 Task: Create a invoice object.
Action: Mouse moved to (727, 57)
Screenshot: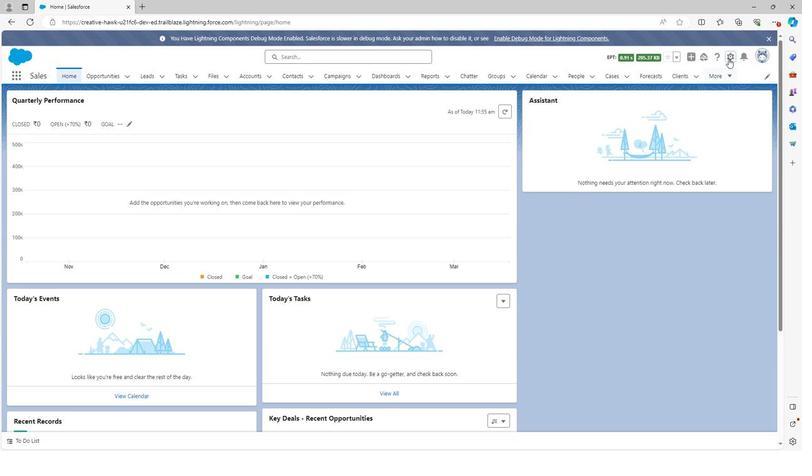 
Action: Mouse pressed left at (727, 57)
Screenshot: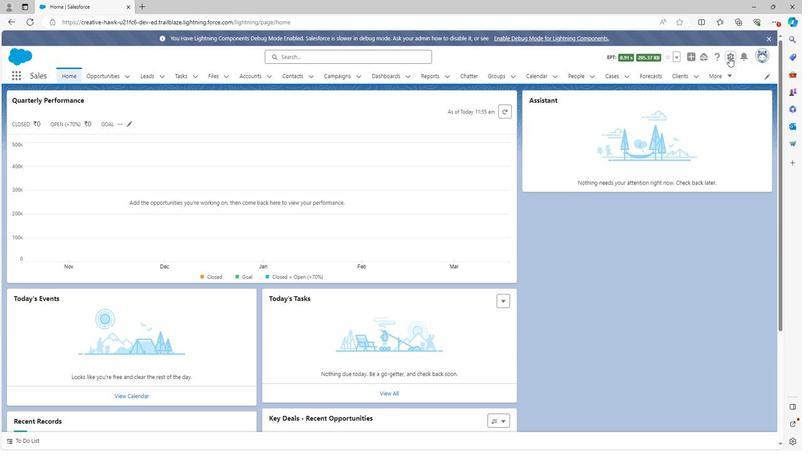 
Action: Mouse moved to (695, 80)
Screenshot: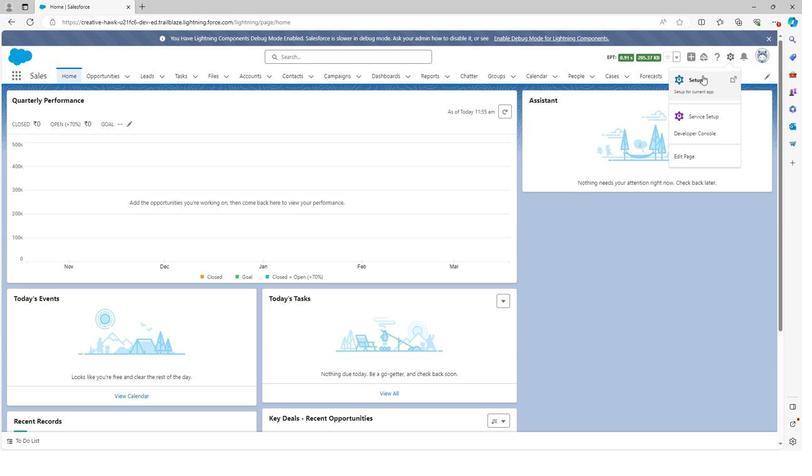 
Action: Mouse pressed left at (695, 80)
Screenshot: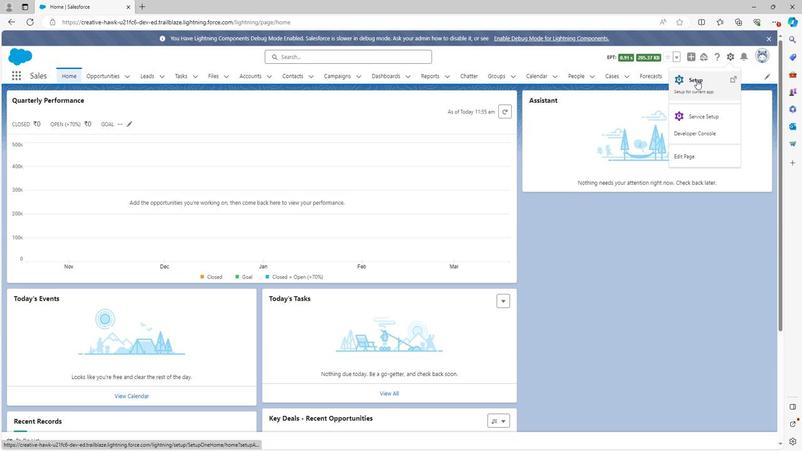 
Action: Mouse moved to (100, 77)
Screenshot: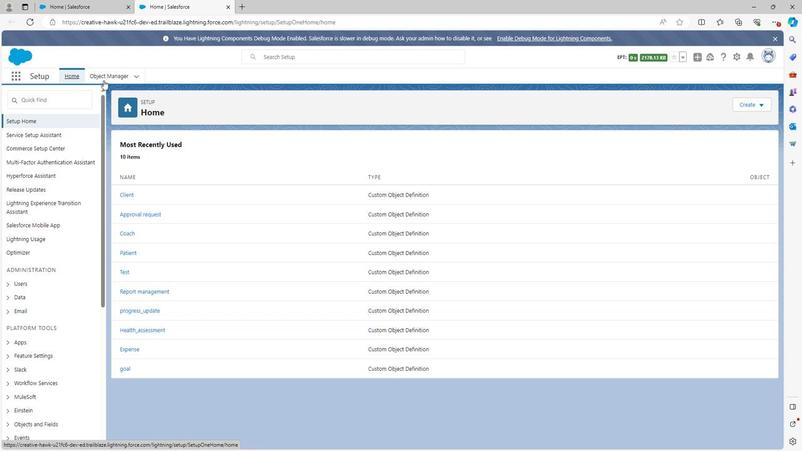 
Action: Mouse pressed left at (100, 77)
Screenshot: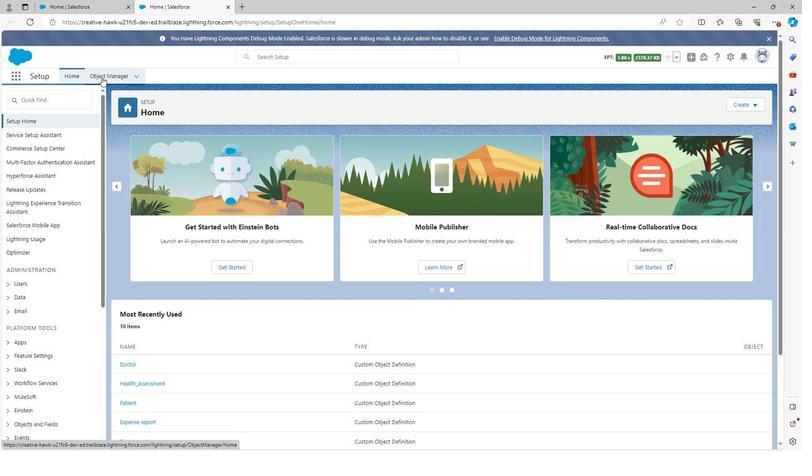 
Action: Mouse moved to (740, 108)
Screenshot: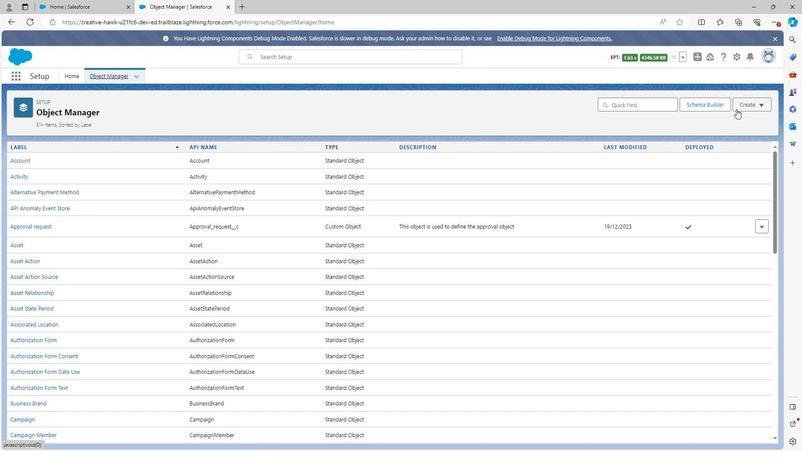 
Action: Mouse pressed left at (740, 108)
Screenshot: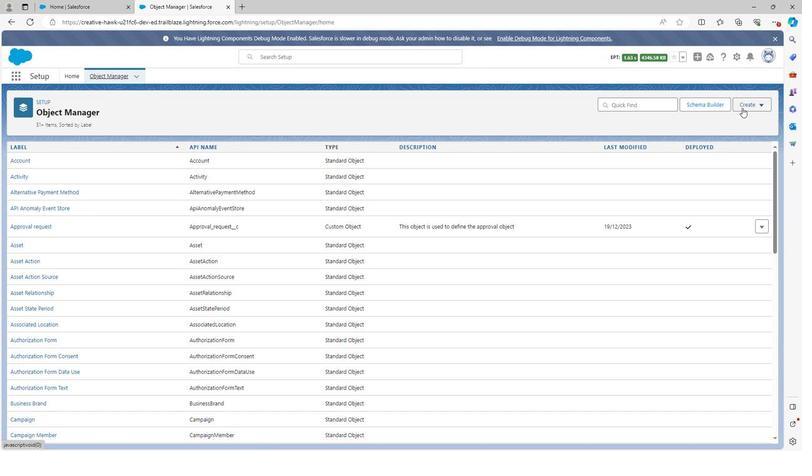 
Action: Mouse moved to (713, 128)
Screenshot: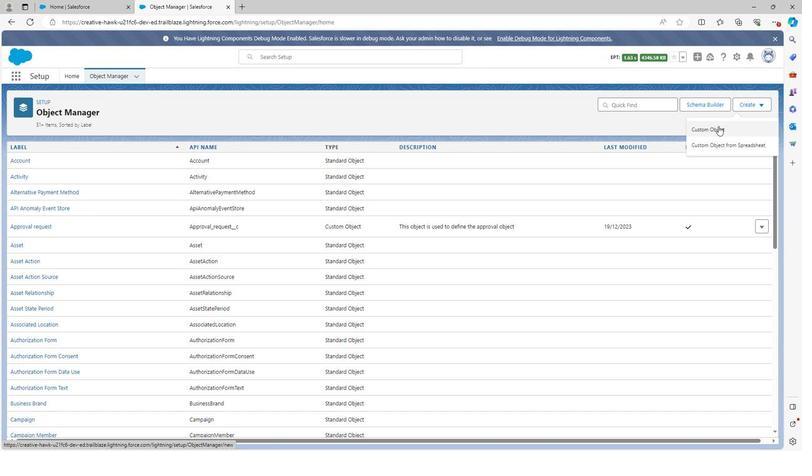 
Action: Mouse pressed left at (713, 128)
Screenshot: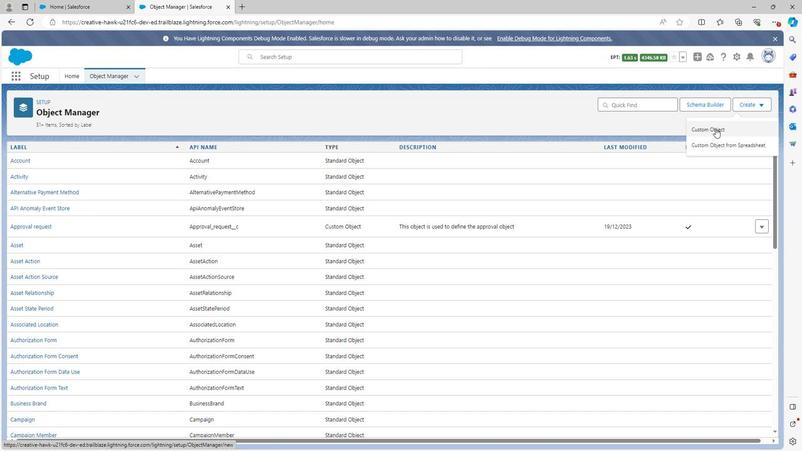 
Action: Mouse moved to (208, 216)
Screenshot: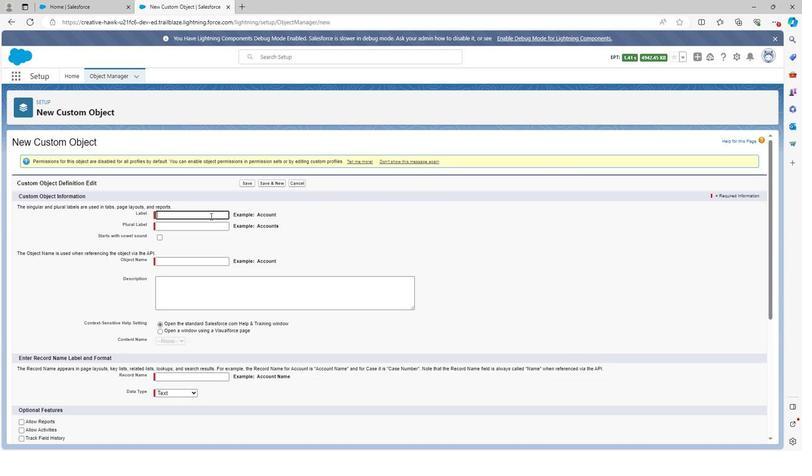 
Action: Mouse pressed left at (208, 216)
Screenshot: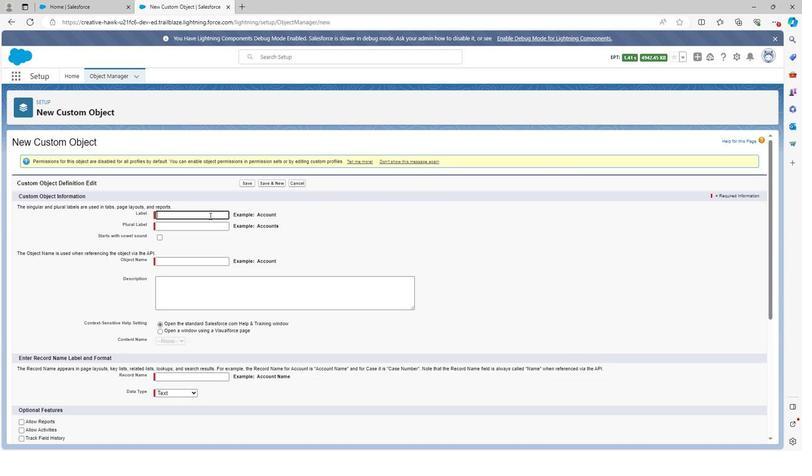 
Action: Key pressed <Key.shift><Key.shift><Key.shift><Key.shift><Key.shift>Invoice
Screenshot: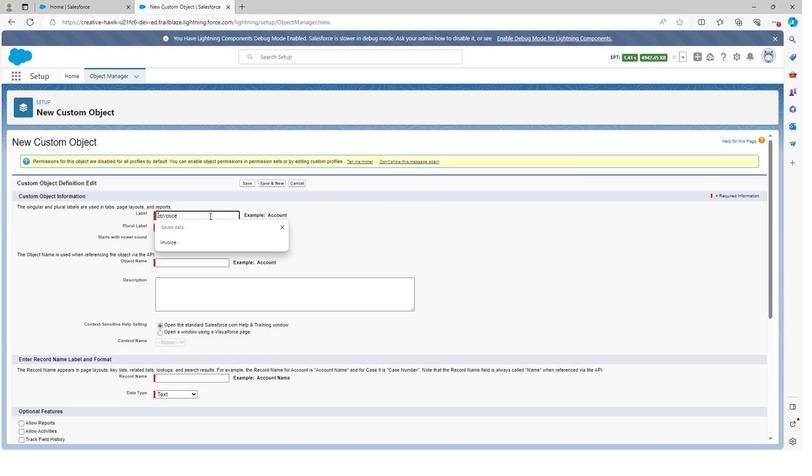 
Action: Mouse moved to (287, 236)
Screenshot: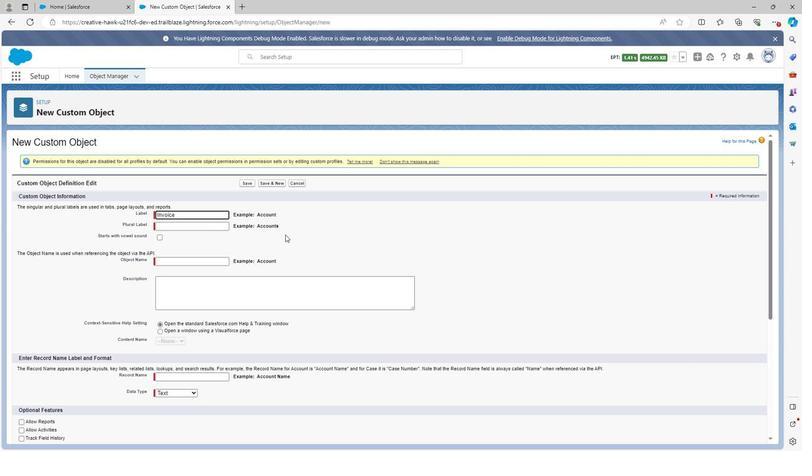 
Action: Mouse pressed left at (287, 236)
Screenshot: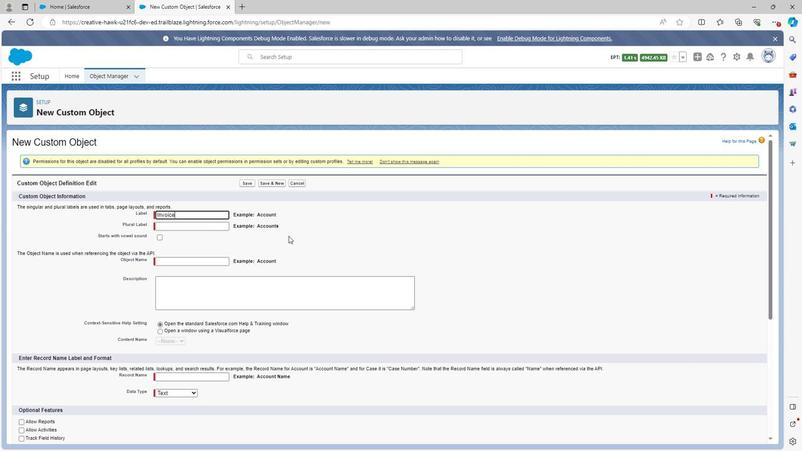 
Action: Mouse moved to (213, 230)
Screenshot: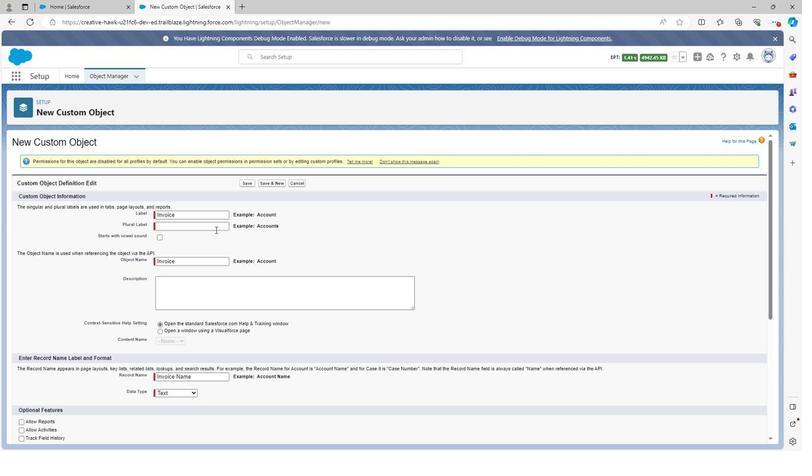 
Action: Mouse pressed left at (213, 230)
Screenshot: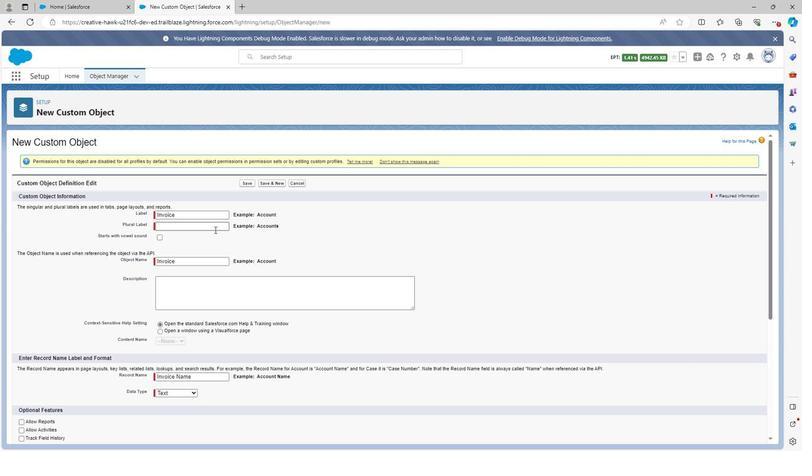 
Action: Key pressed <Key.shift>Invoices
Screenshot: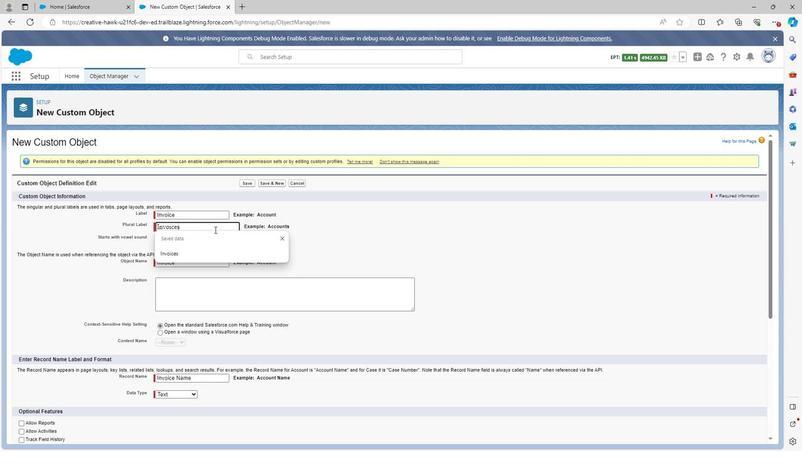 
Action: Mouse moved to (203, 287)
Screenshot: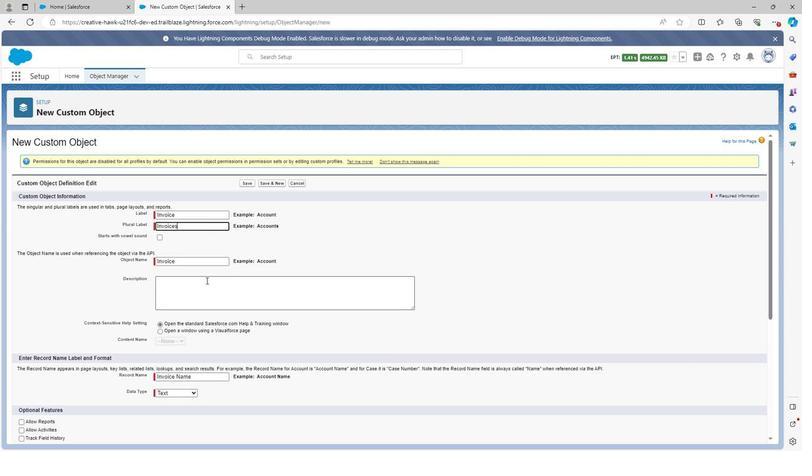 
Action: Mouse pressed left at (203, 287)
Screenshot: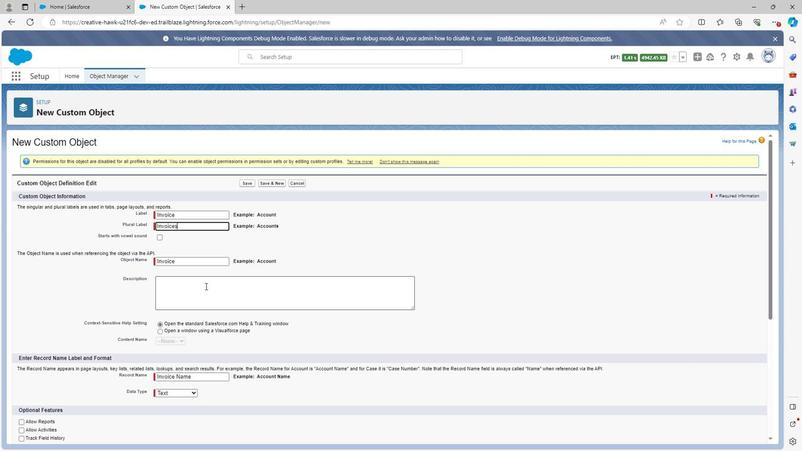 
Action: Key pressed <Key.shift>Invoice<Key.space>object<Key.space>
Screenshot: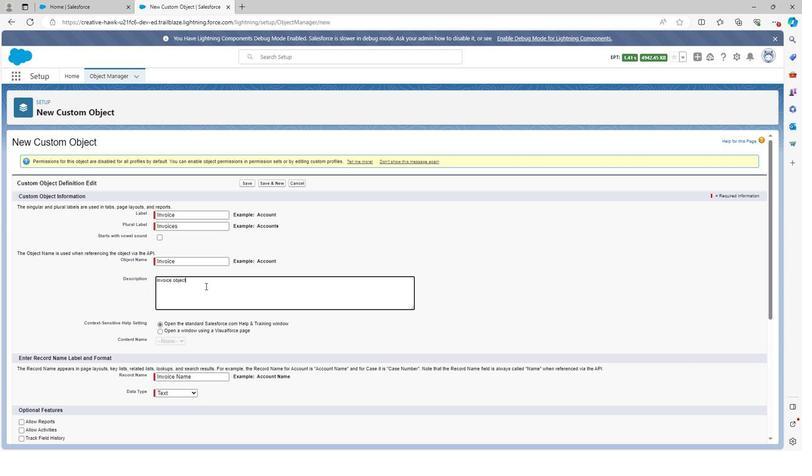 
Action: Mouse moved to (203, 287)
Screenshot: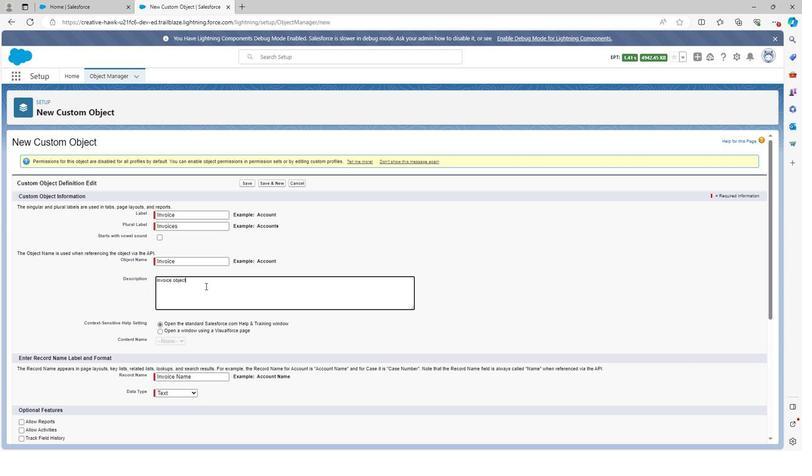 
Action: Key pressed is<Key.space>used<Key.space>to<Key.space>define<Key.space>the<Key.space>billing<Key.space>information<Key.space>of<Key.space>appointment
Screenshot: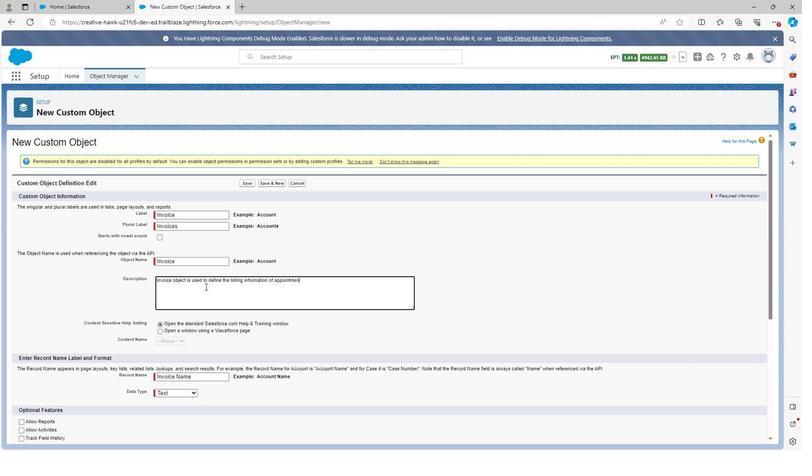 
Action: Mouse scrolled (203, 287) with delta (0, 0)
Screenshot: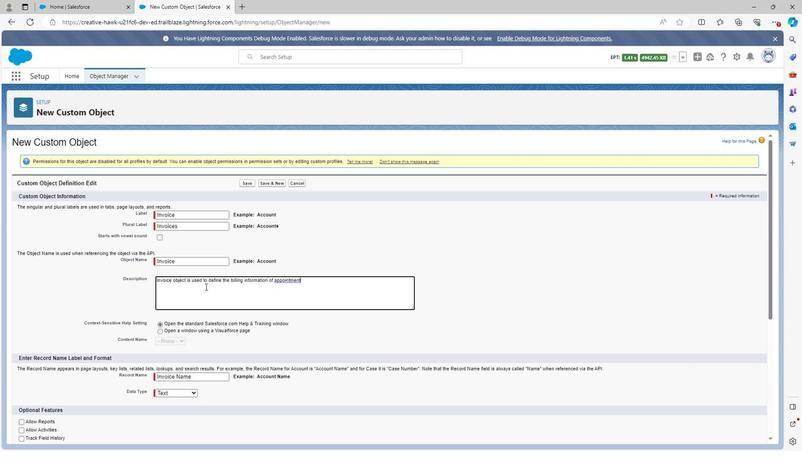 
Action: Mouse scrolled (203, 287) with delta (0, 0)
Screenshot: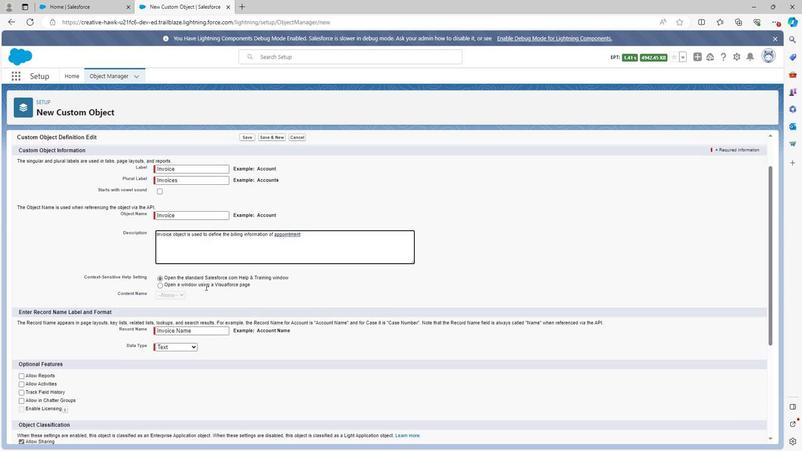 
Action: Mouse moved to (20, 326)
Screenshot: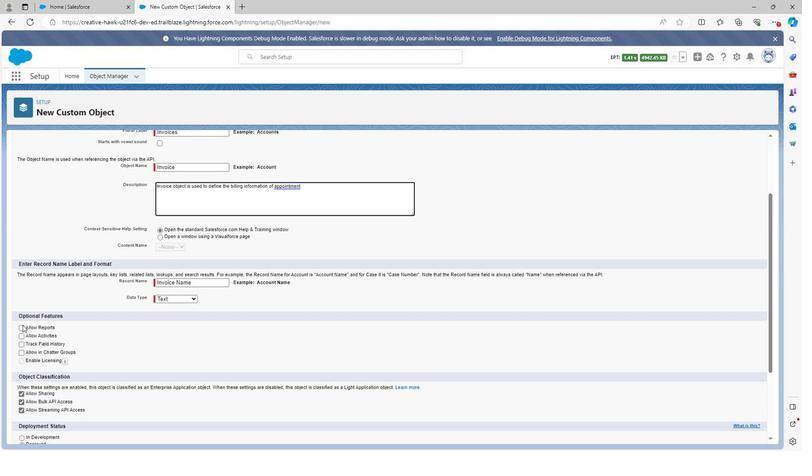 
Action: Mouse pressed left at (20, 326)
Screenshot: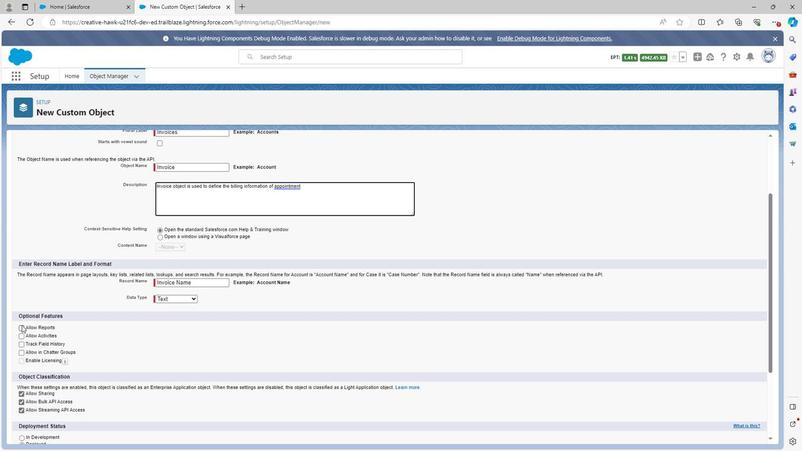 
Action: Mouse moved to (19, 337)
Screenshot: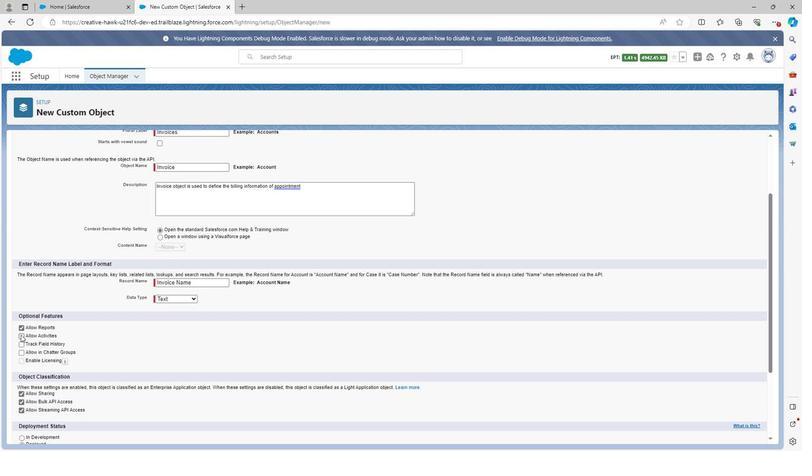 
Action: Mouse pressed left at (19, 337)
Screenshot: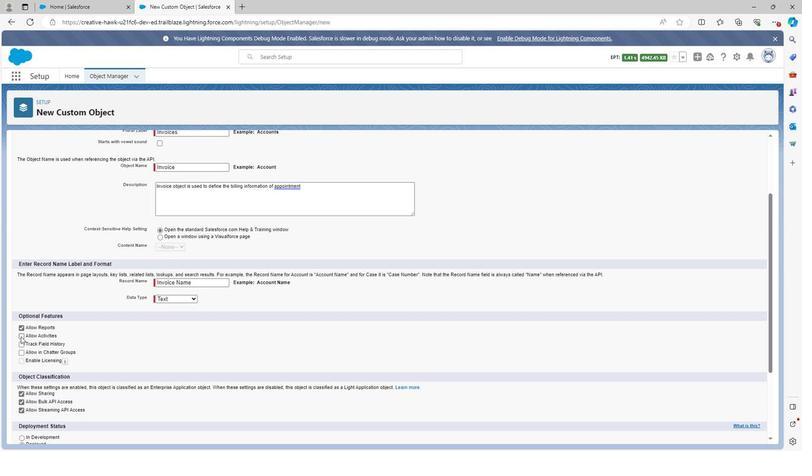
Action: Mouse moved to (21, 346)
Screenshot: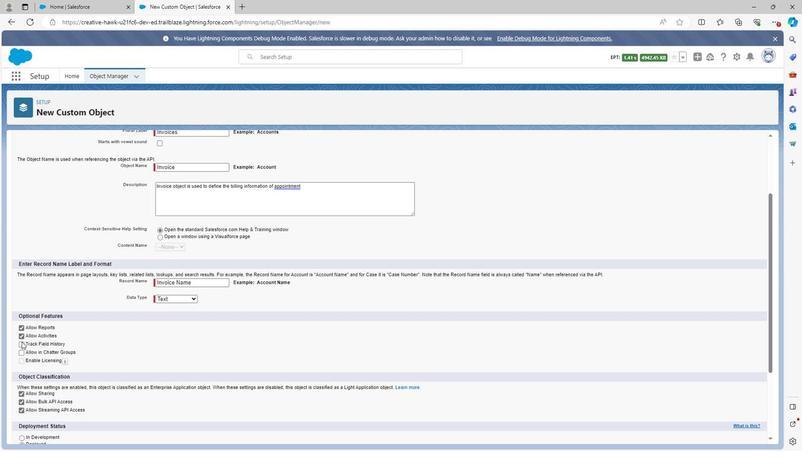
Action: Mouse pressed left at (21, 346)
Screenshot: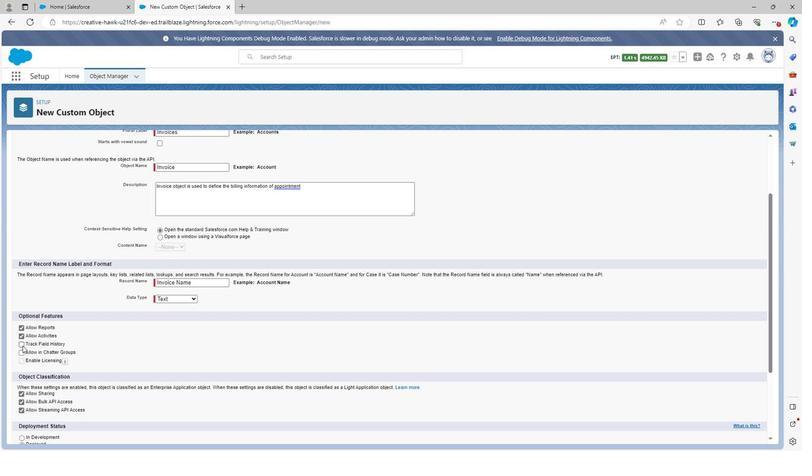 
Action: Mouse moved to (20, 355)
Screenshot: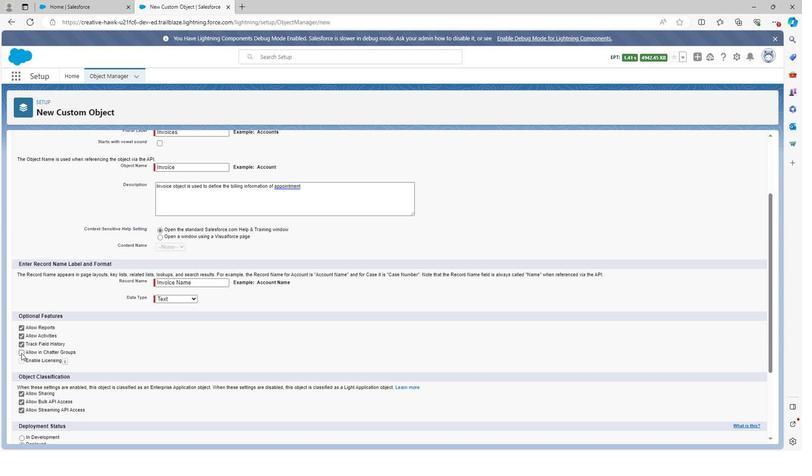 
Action: Mouse scrolled (20, 354) with delta (0, 0)
Screenshot: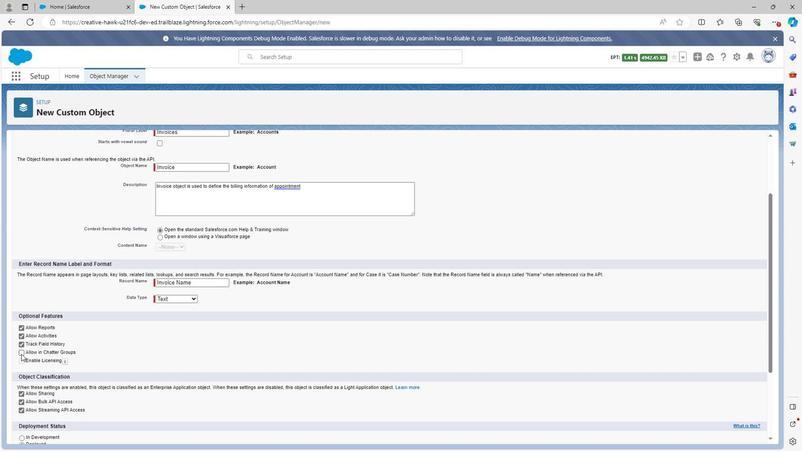 
Action: Mouse moved to (20, 355)
Screenshot: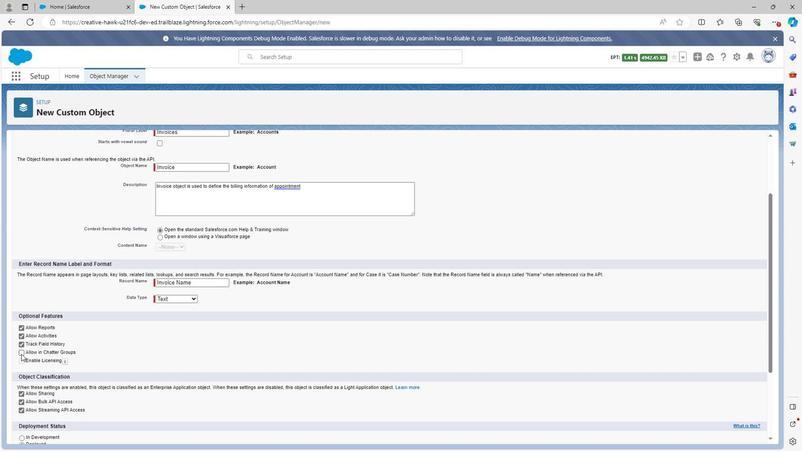 
Action: Mouse scrolled (20, 355) with delta (0, 0)
Screenshot: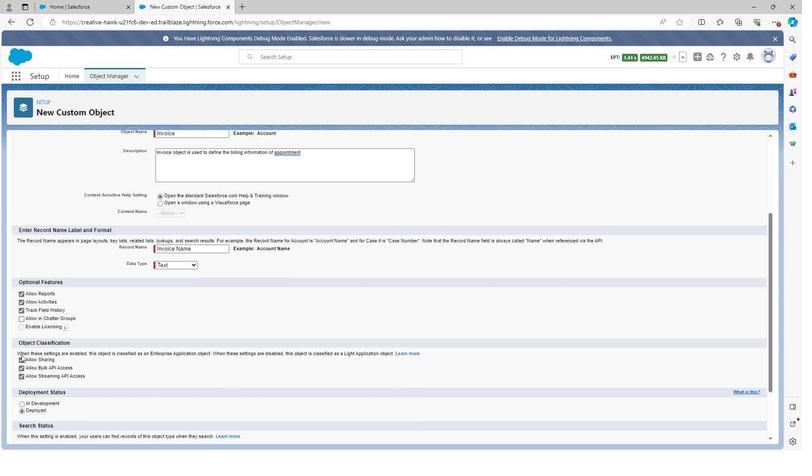 
Action: Mouse moved to (20, 356)
Screenshot: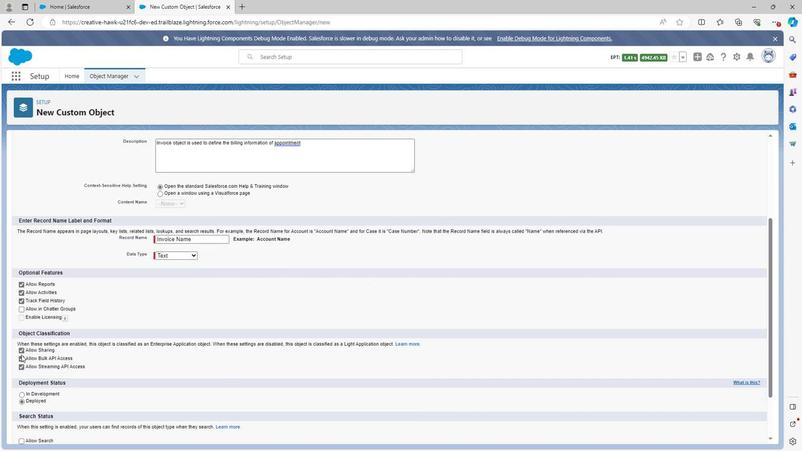 
Action: Mouse scrolled (20, 355) with delta (0, 0)
Screenshot: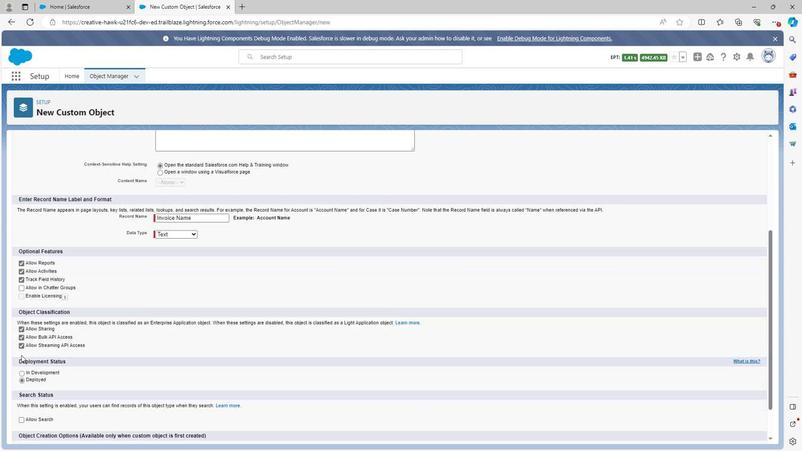 
Action: Mouse moved to (20, 356)
Screenshot: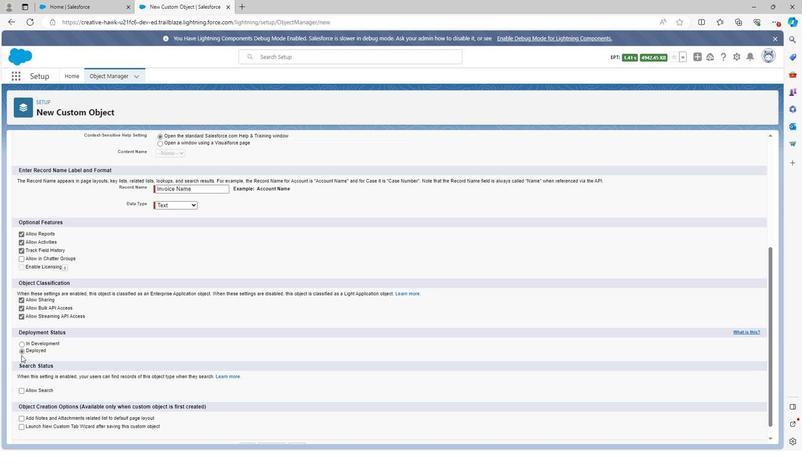 
Action: Mouse scrolled (20, 356) with delta (0, 0)
Screenshot: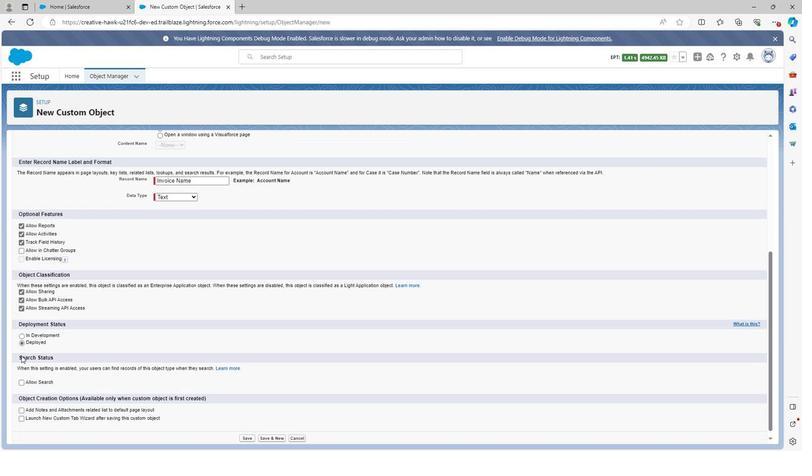 
Action: Mouse moved to (20, 358)
Screenshot: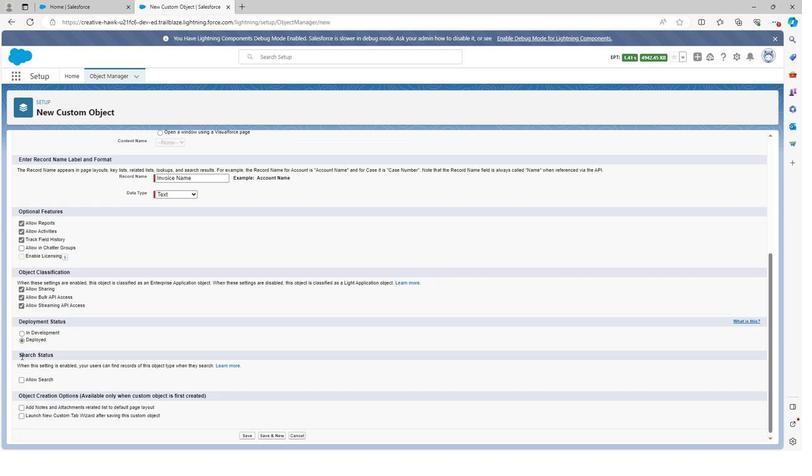 
Action: Mouse scrolled (20, 357) with delta (0, 0)
Screenshot: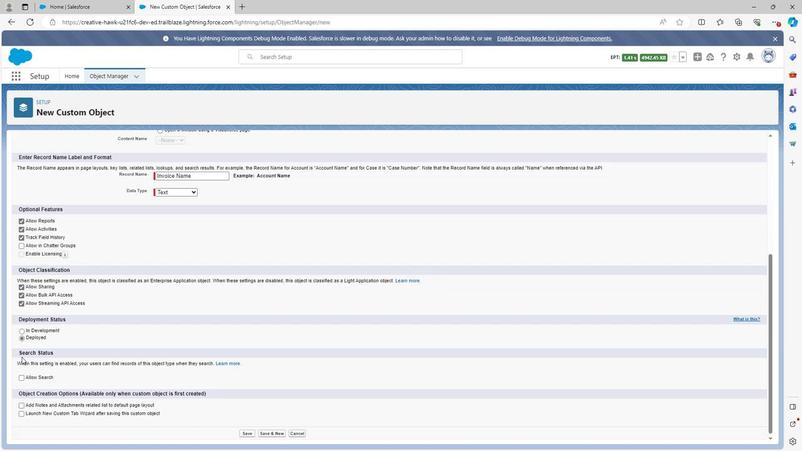 
Action: Mouse moved to (246, 434)
Screenshot: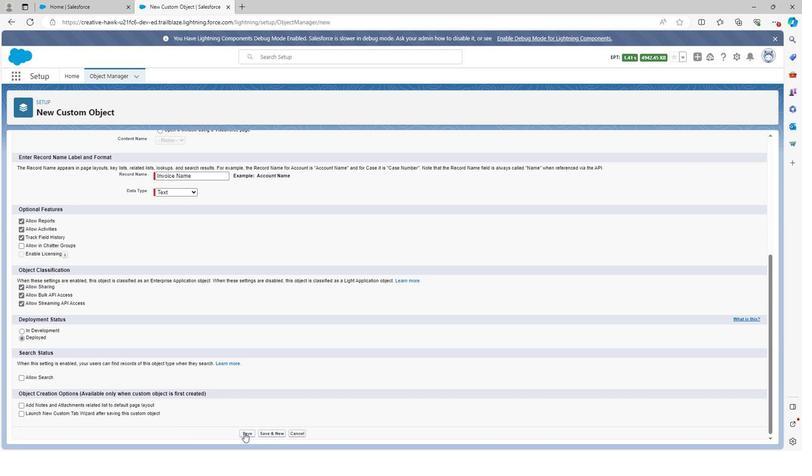 
Action: Mouse pressed left at (246, 434)
Screenshot: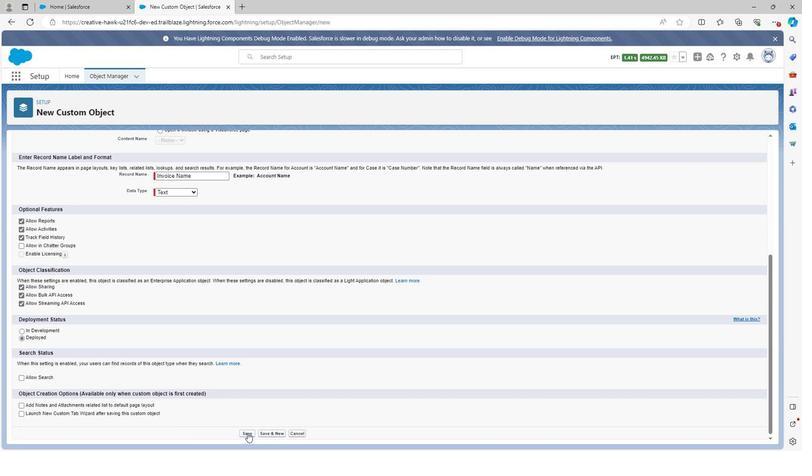 
Action: Mouse moved to (69, 99)
Screenshot: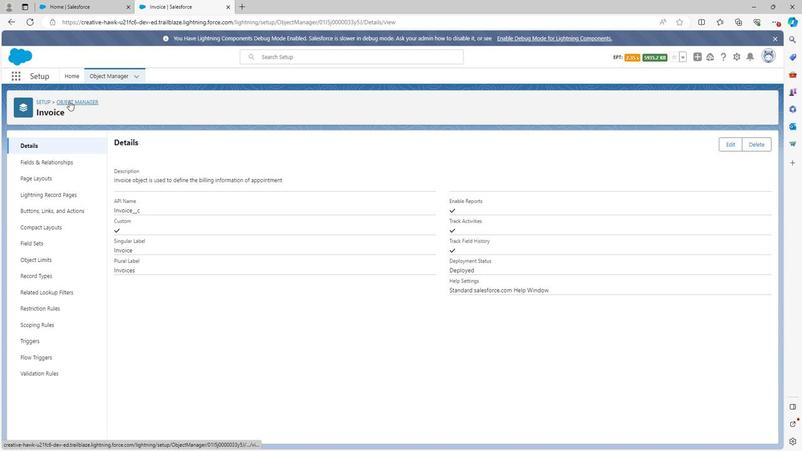 
Action: Mouse pressed left at (69, 99)
Screenshot: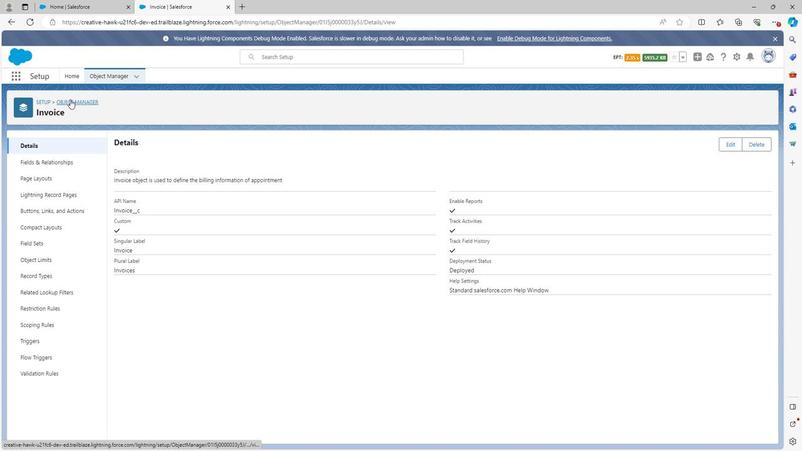 
Action: Mouse moved to (47, 364)
Screenshot: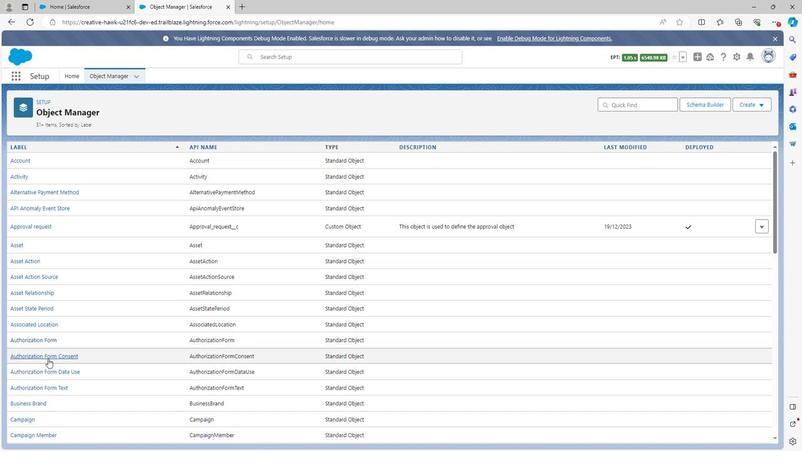 
Action: Mouse scrolled (47, 363) with delta (0, 0)
Screenshot: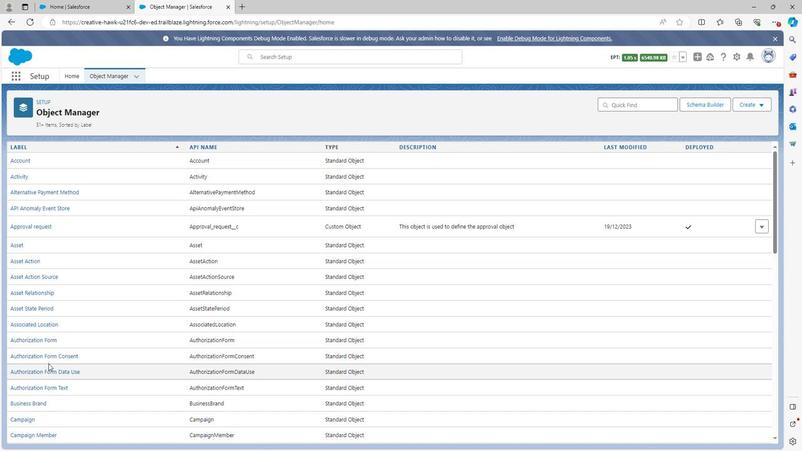 
Action: Mouse scrolled (47, 363) with delta (0, 0)
Screenshot: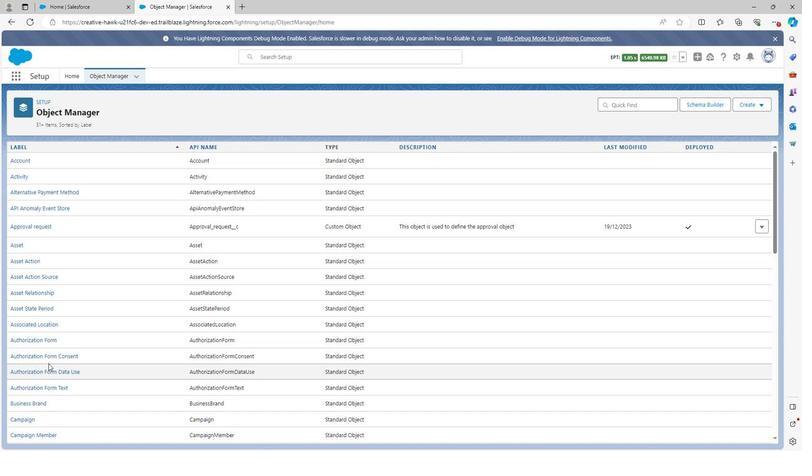 
Action: Mouse scrolled (47, 363) with delta (0, 0)
Screenshot: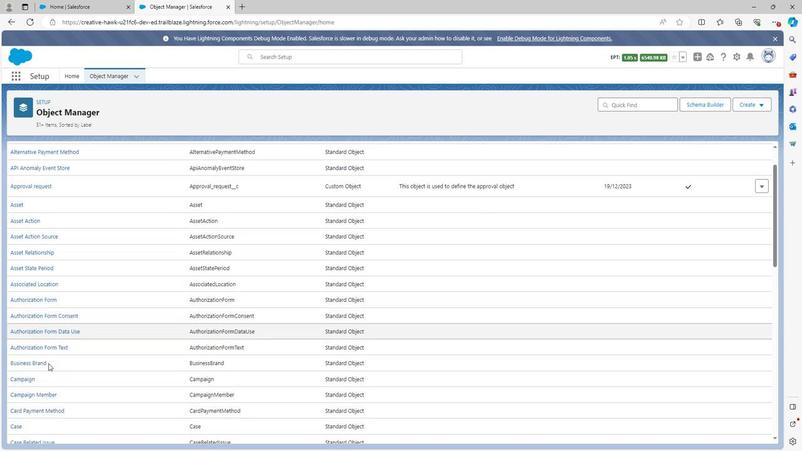 
Action: Mouse scrolled (47, 363) with delta (0, 0)
Screenshot: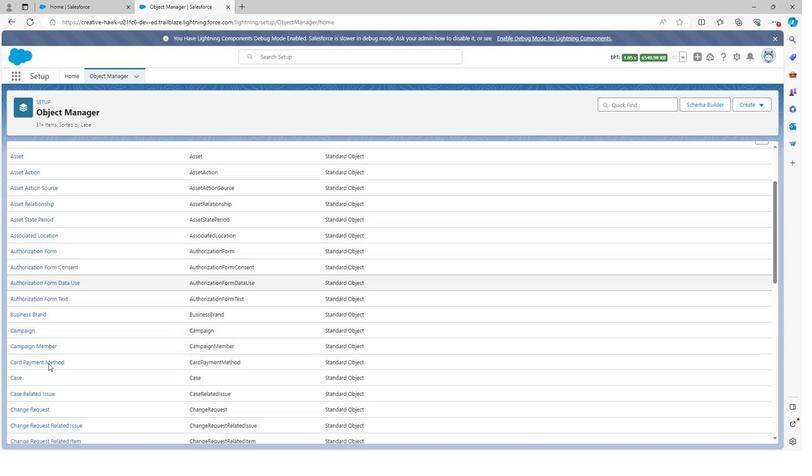 
Action: Mouse scrolled (47, 363) with delta (0, 0)
Screenshot: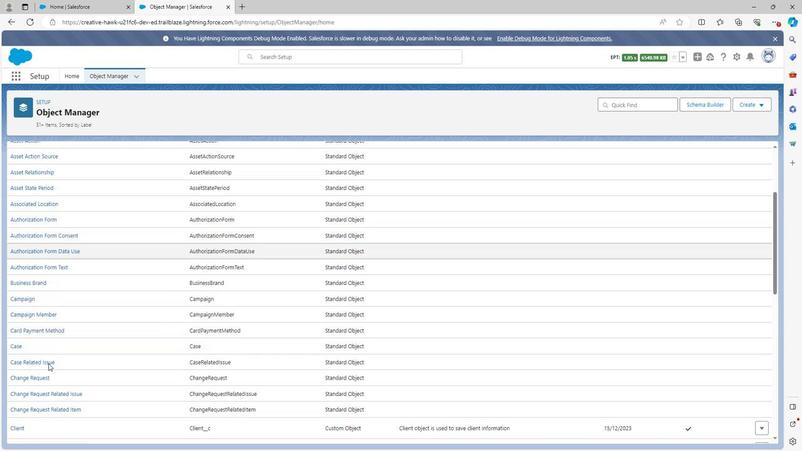 
Action: Mouse scrolled (47, 363) with delta (0, 0)
Screenshot: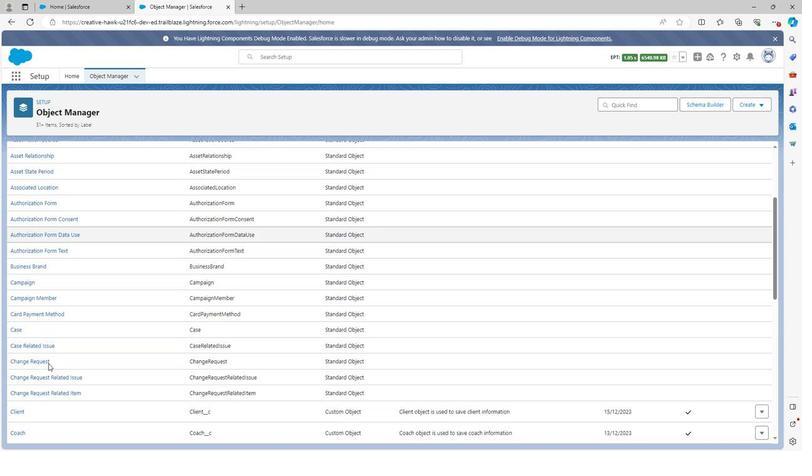 
Action: Mouse scrolled (47, 363) with delta (0, 0)
Screenshot: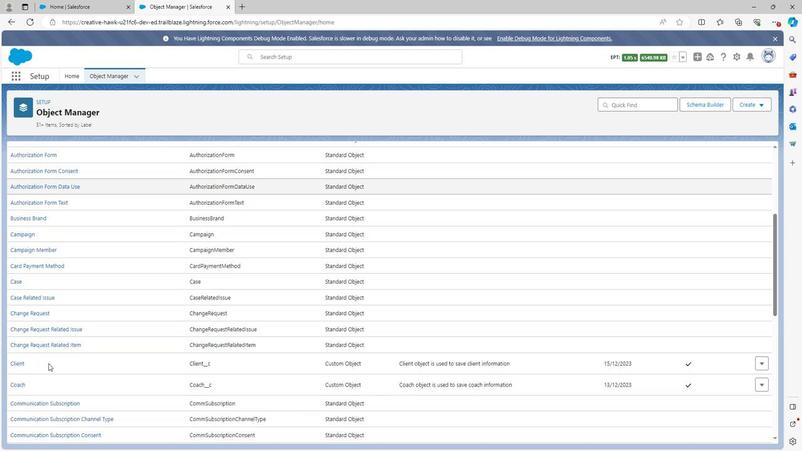
Action: Mouse scrolled (47, 363) with delta (0, 0)
Screenshot: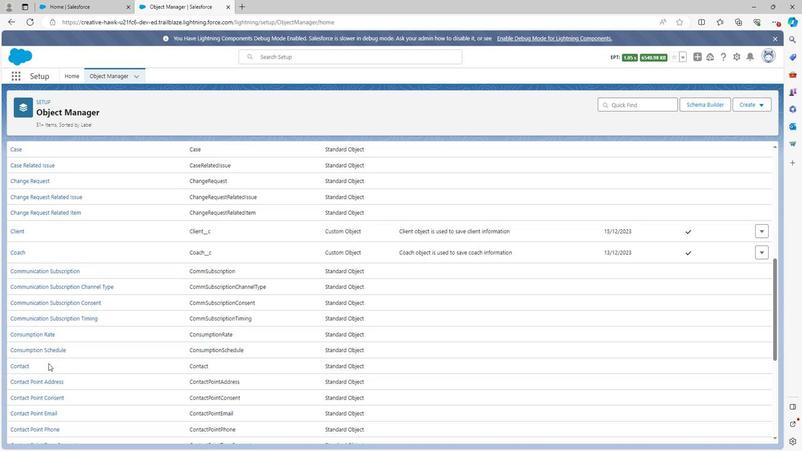 
Action: Mouse scrolled (47, 363) with delta (0, 0)
Screenshot: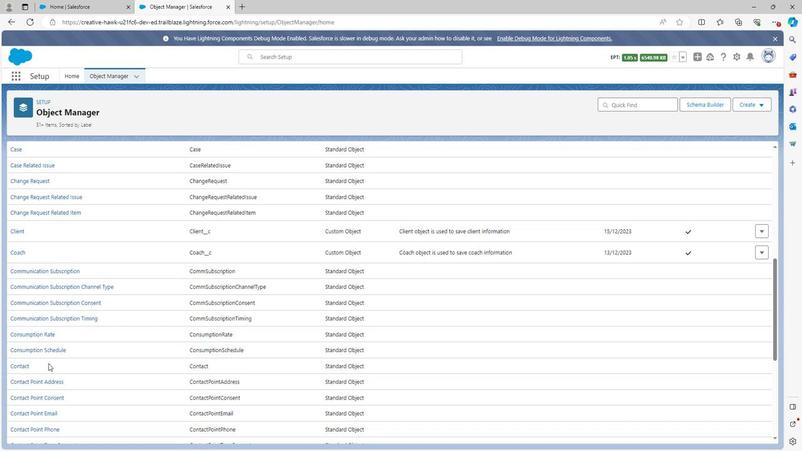 
Action: Mouse scrolled (47, 363) with delta (0, 0)
Screenshot: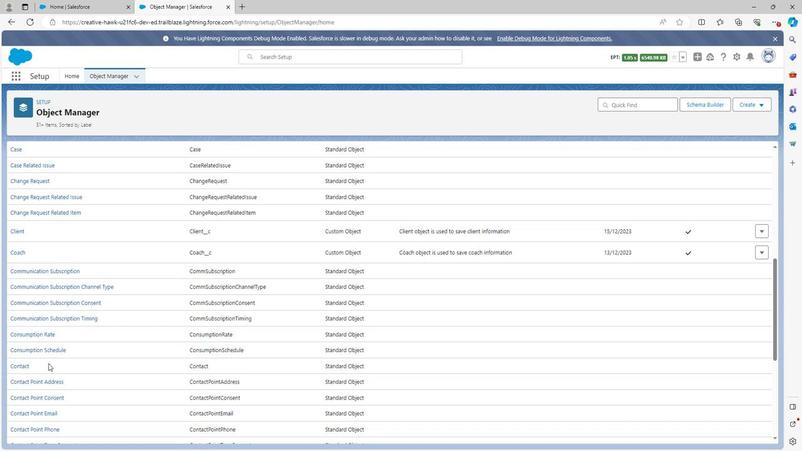 
Action: Mouse scrolled (47, 363) with delta (0, 0)
Screenshot: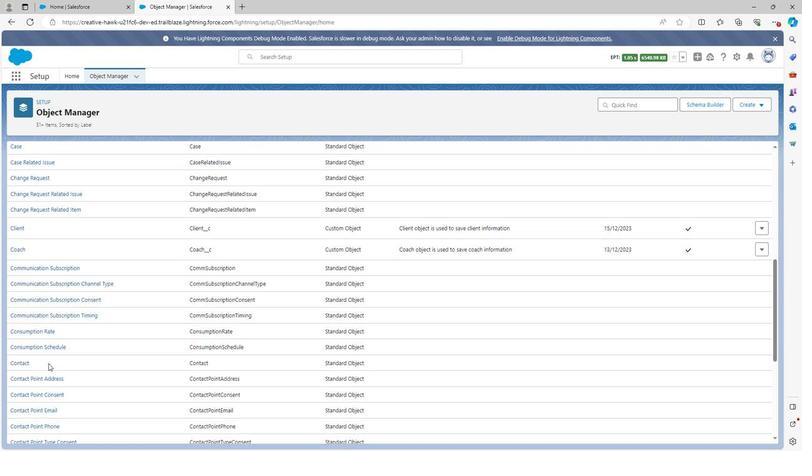 
Action: Mouse scrolled (47, 363) with delta (0, 0)
Screenshot: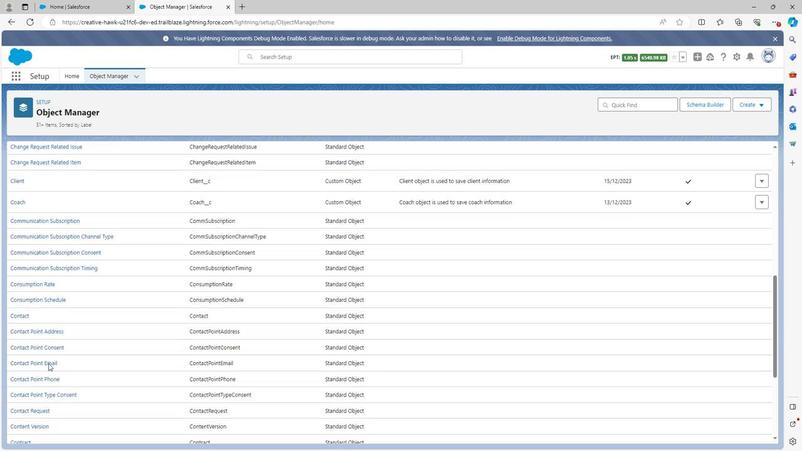
Action: Mouse scrolled (47, 363) with delta (0, 0)
Screenshot: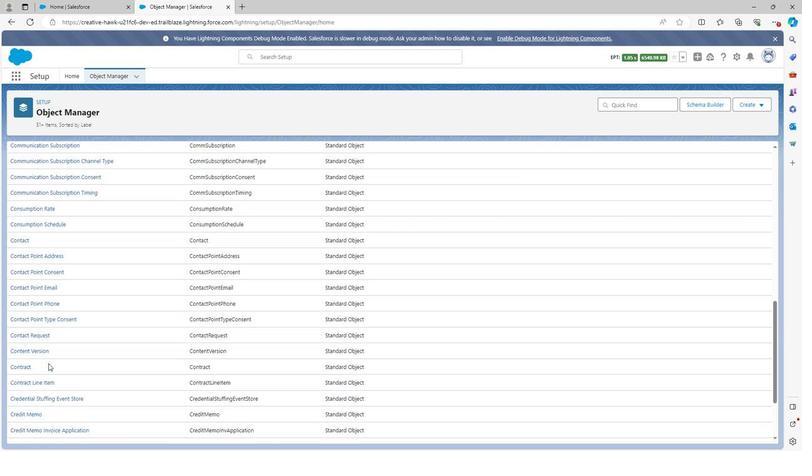 
Action: Mouse scrolled (47, 363) with delta (0, 0)
Screenshot: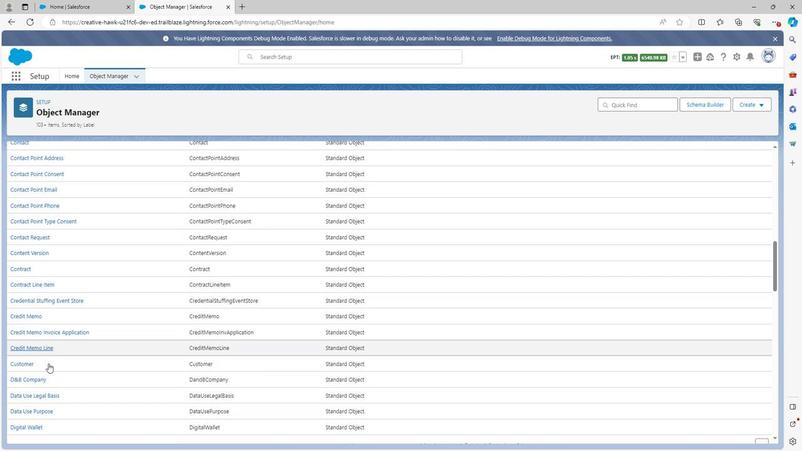 
Action: Mouse scrolled (47, 363) with delta (0, 0)
Screenshot: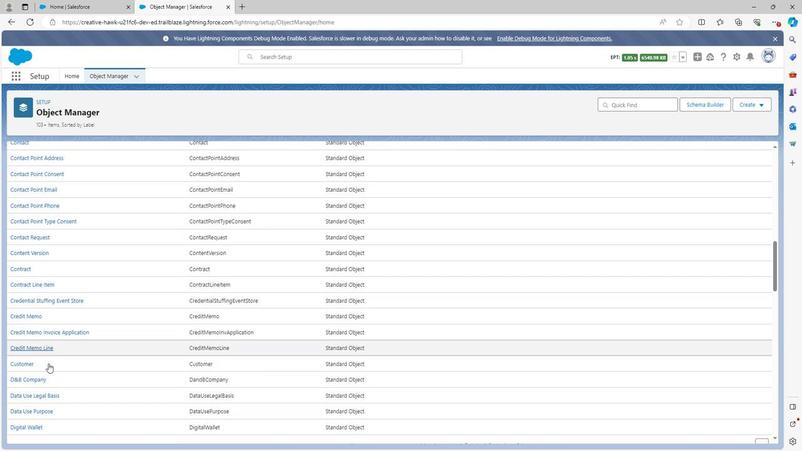 
Action: Mouse scrolled (47, 363) with delta (0, 0)
Screenshot: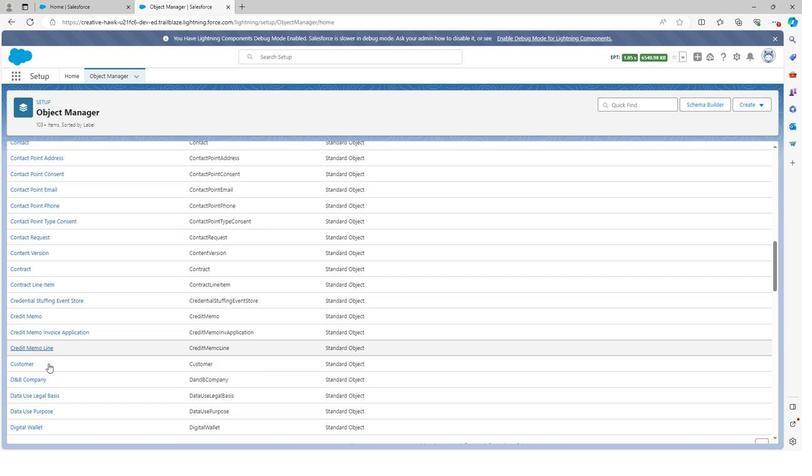 
Action: Mouse scrolled (47, 363) with delta (0, 0)
Screenshot: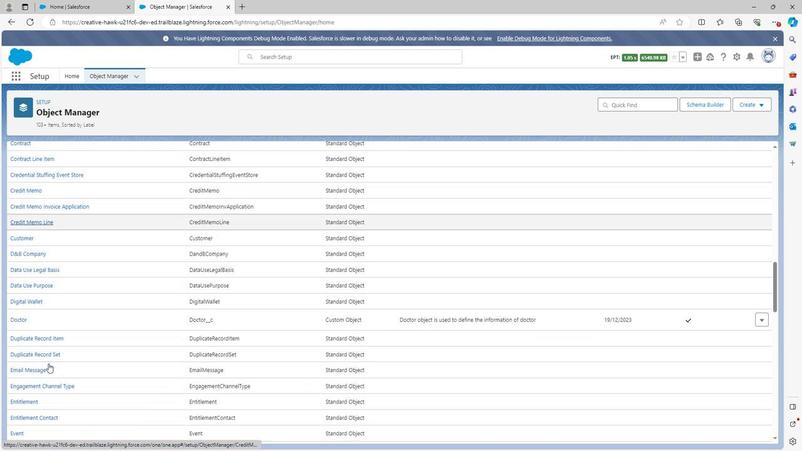 
Action: Mouse scrolled (47, 363) with delta (0, 0)
Screenshot: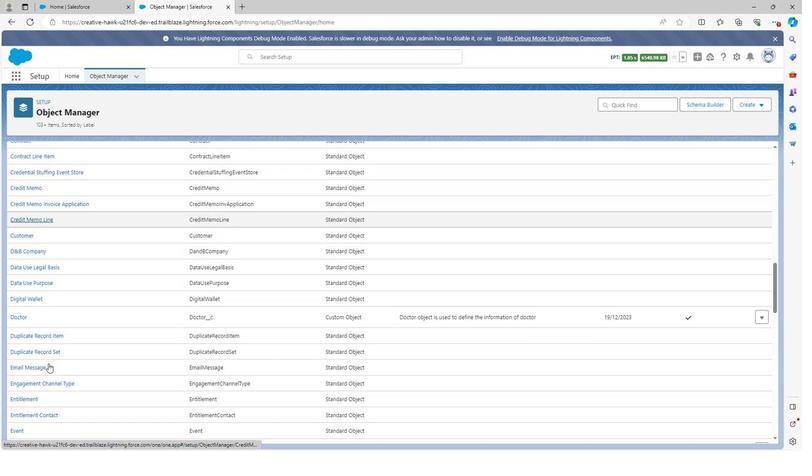 
Action: Mouse scrolled (47, 363) with delta (0, 0)
Screenshot: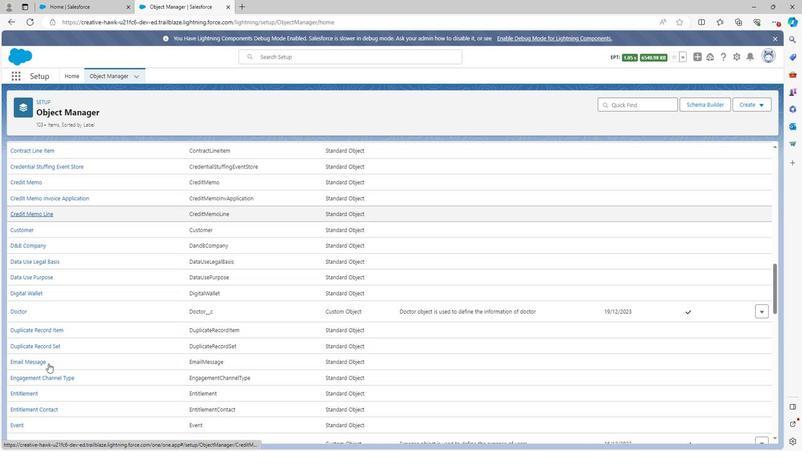 
Action: Mouse scrolled (47, 363) with delta (0, 0)
Screenshot: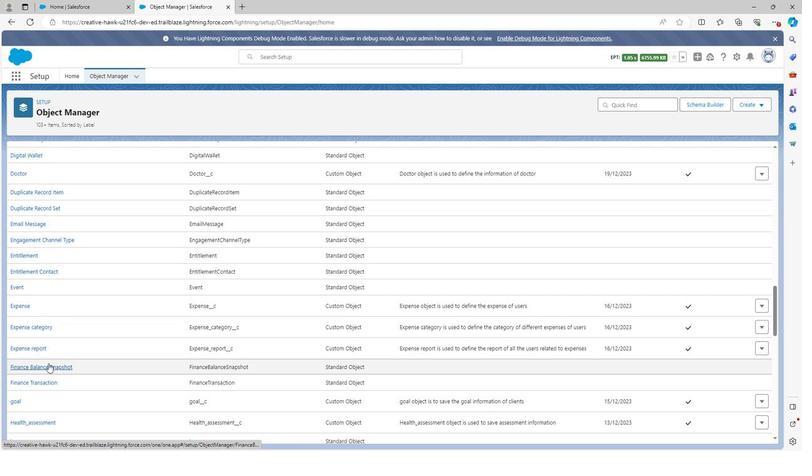 
Action: Mouse scrolled (47, 363) with delta (0, 0)
Screenshot: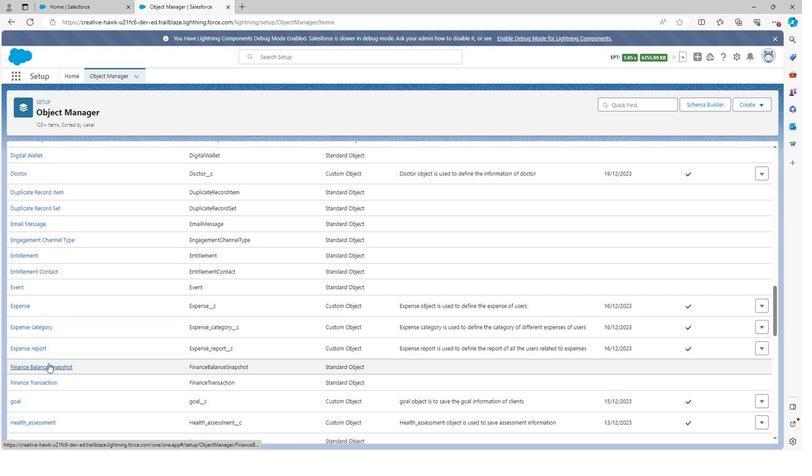 
Action: Mouse scrolled (47, 363) with delta (0, 0)
Screenshot: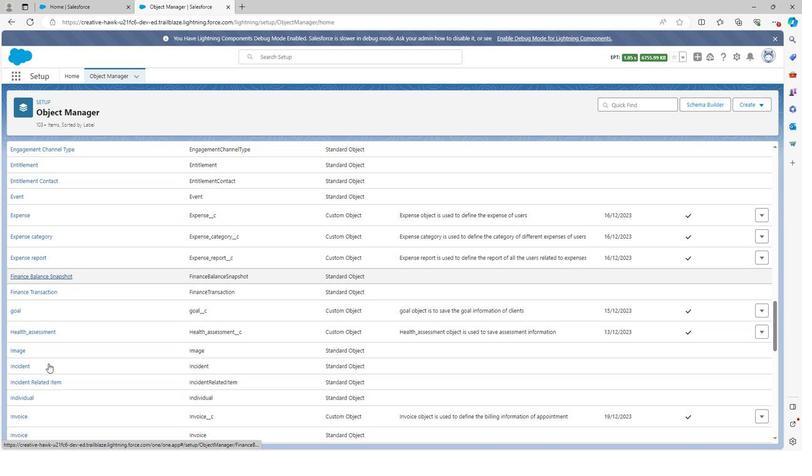 
Action: Mouse scrolled (47, 363) with delta (0, 0)
Screenshot: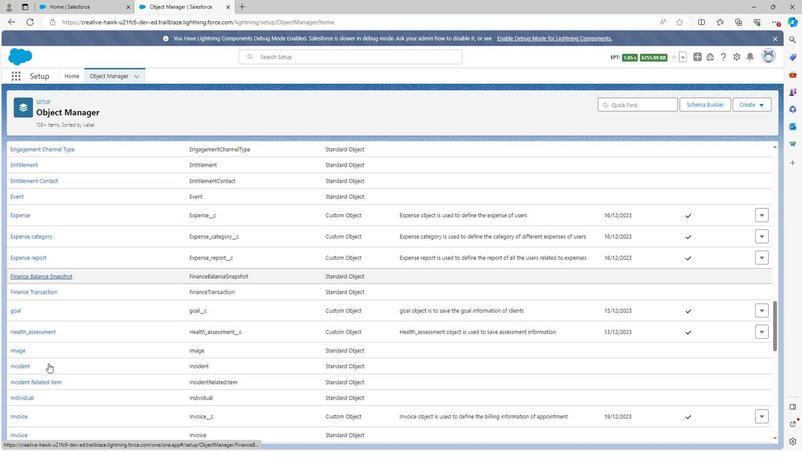 
Action: Mouse moved to (19, 347)
Screenshot: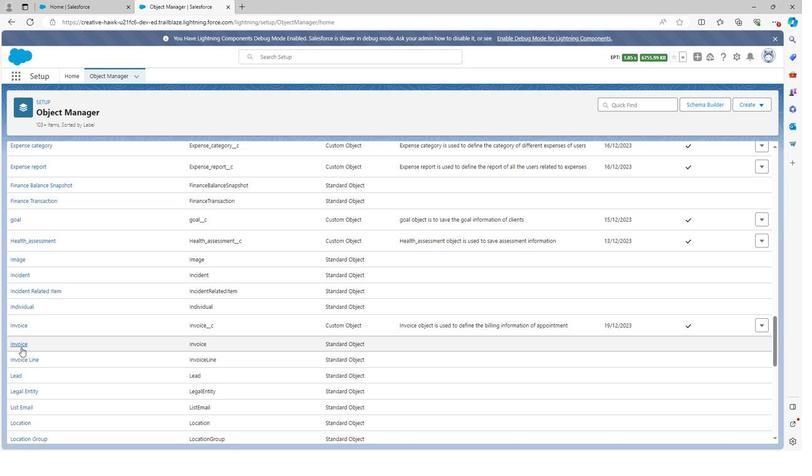 
Action: Mouse pressed left at (19, 347)
Screenshot: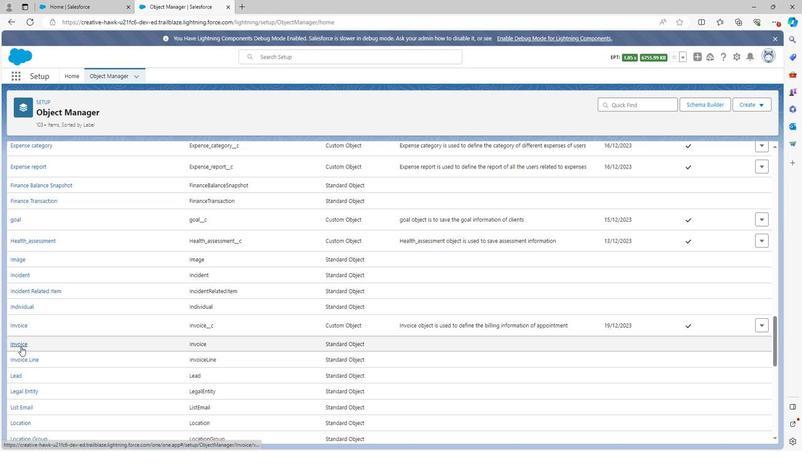 
Action: Mouse moved to (211, 362)
Screenshot: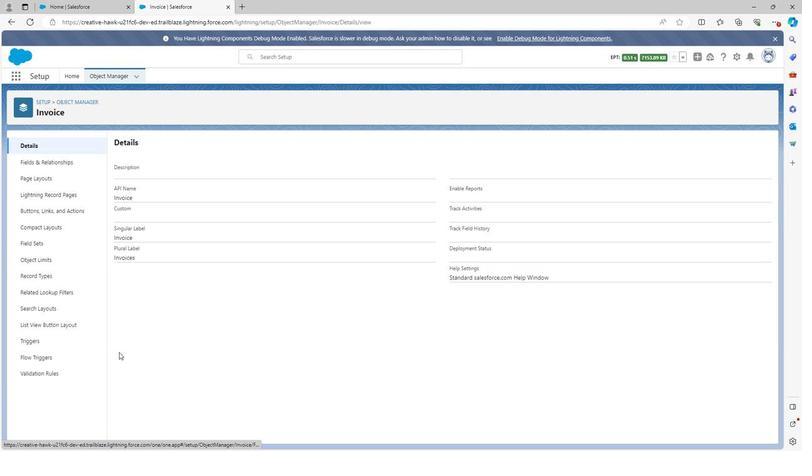 
